 Task: In the sheet Budget Analysis ToolFont size of heading  18 Font style of dataoswald 'Font size of data '9 Alignment of headline & dataAlign center.   Fill color in heading, Red Font color of dataIn the sheet   Nexus Sales review   book
Action: Key pressed <Key.shift><Key.shift><Key.shift><Key.shift>Budget<Key.space><Key.shift>Am<Key.backspace>nalysis
Screenshot: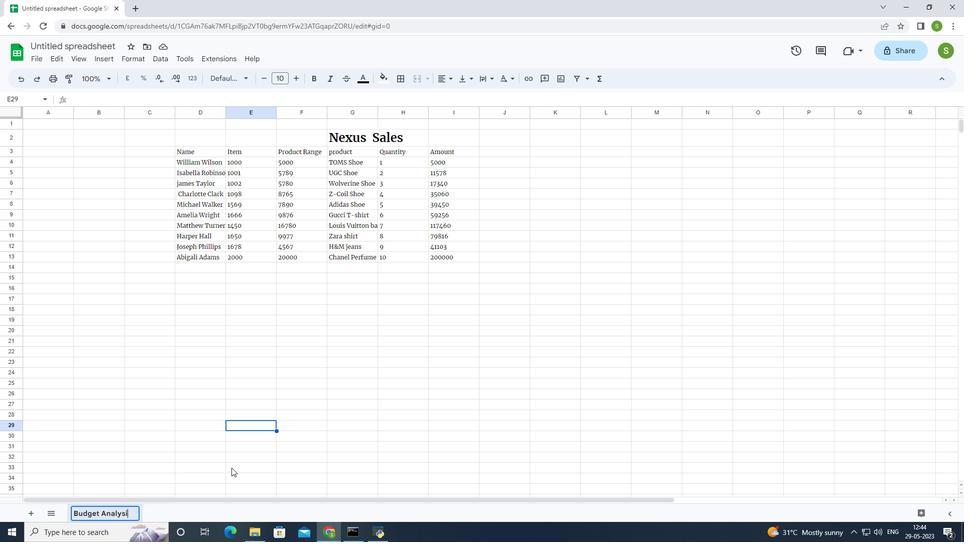 
Action: Mouse moved to (361, 461)
Screenshot: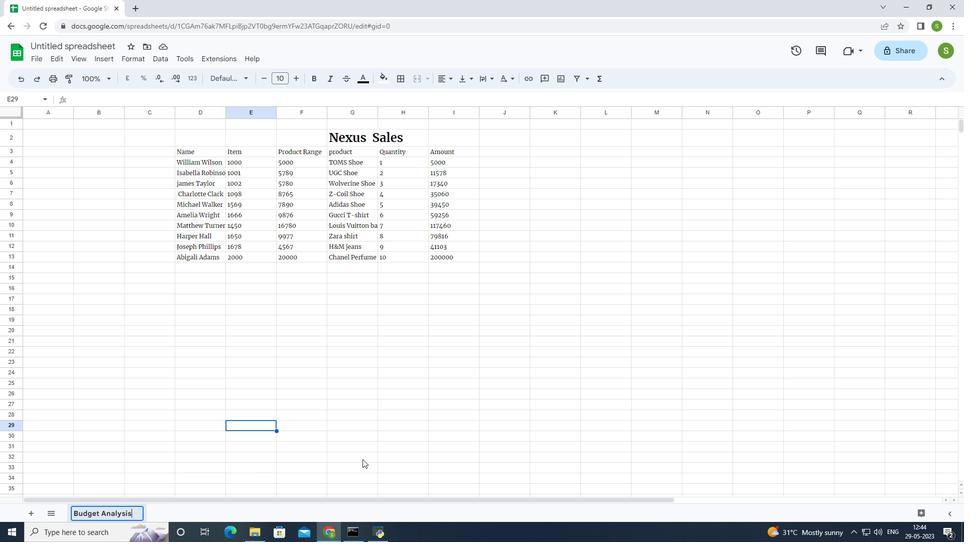 
Action: Key pressed <Key.enter>
Screenshot: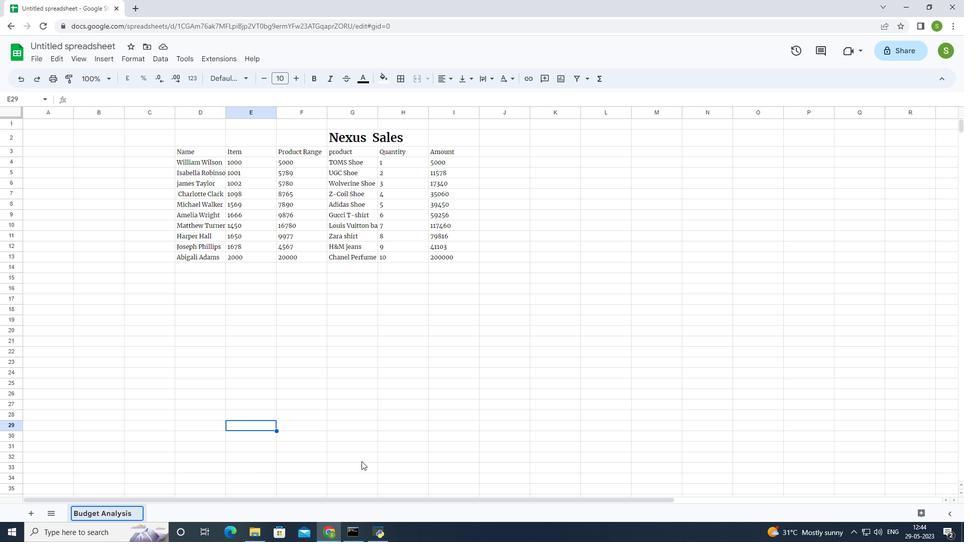 
Action: Mouse moved to (124, 513)
Screenshot: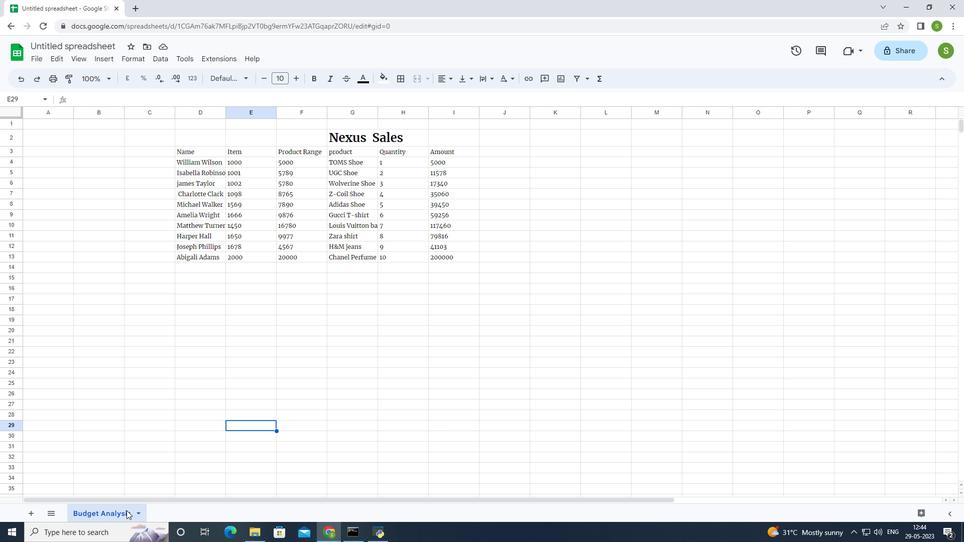 
Action: Mouse pressed left at (124, 513)
Screenshot: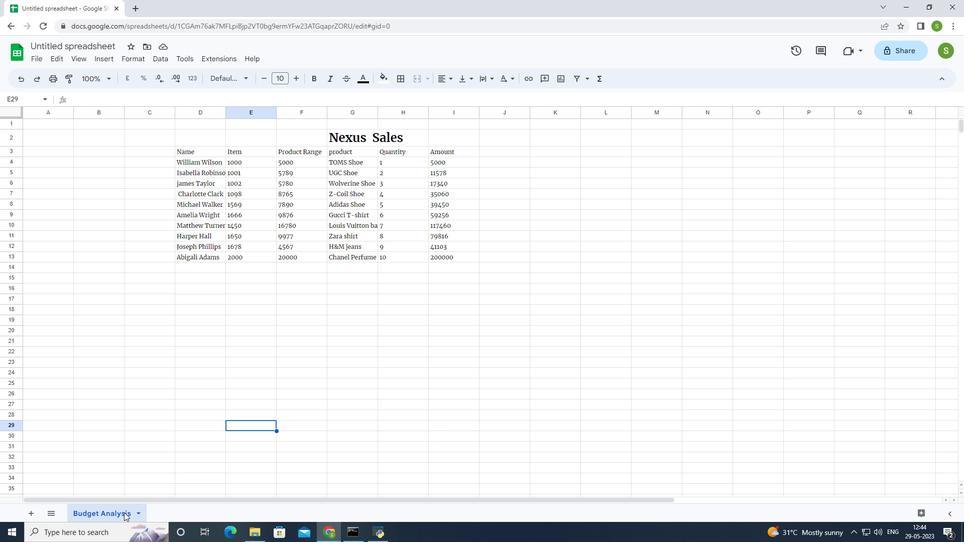 
Action: Mouse moved to (105, 516)
Screenshot: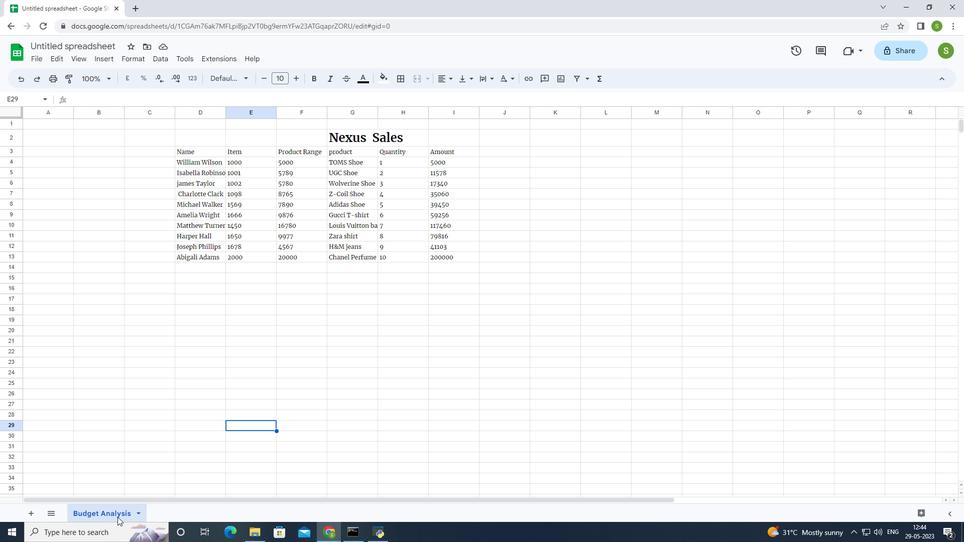 
Action: Mouse pressed left at (105, 516)
Screenshot: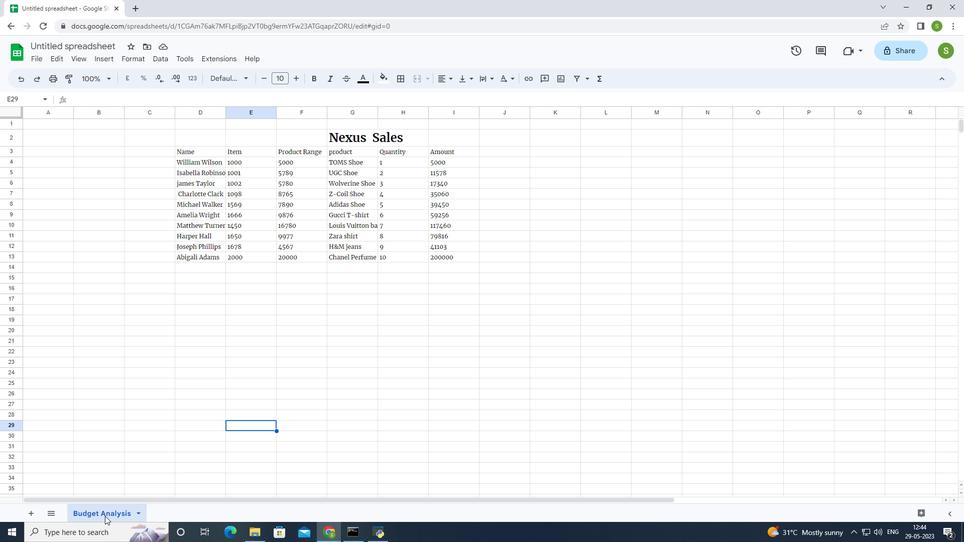 
Action: Mouse moved to (113, 512)
Screenshot: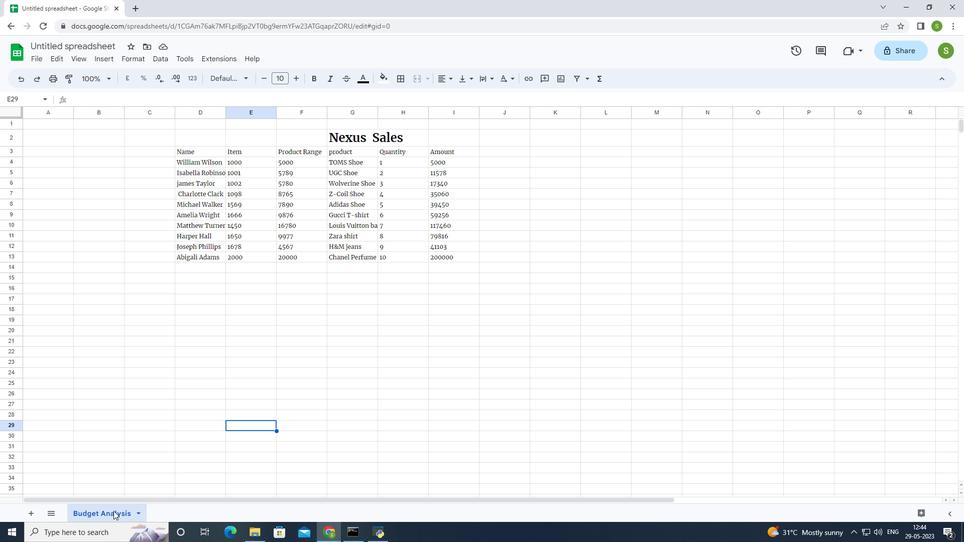 
Action: Mouse pressed right at (113, 512)
Screenshot: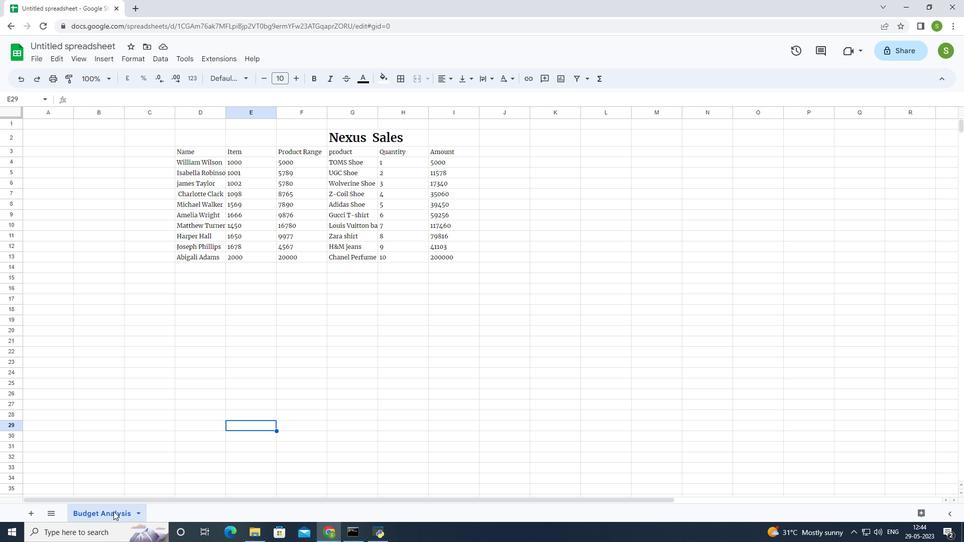 
Action: Mouse moved to (105, 389)
Screenshot: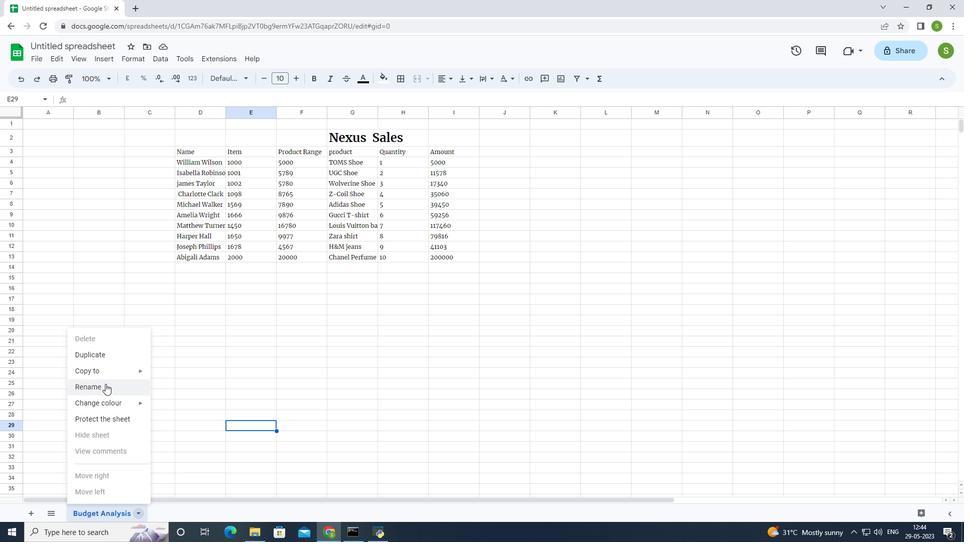 
Action: Mouse pressed left at (105, 389)
Screenshot: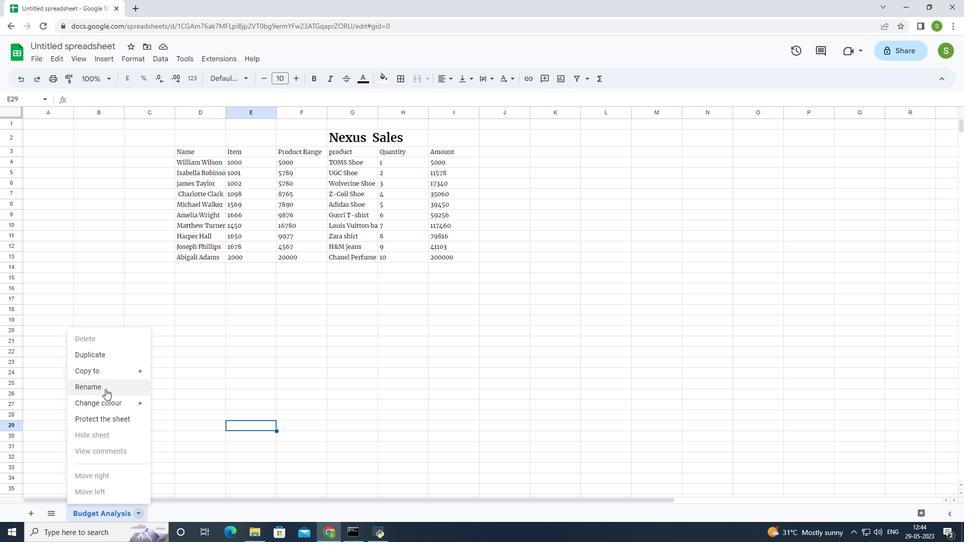 
Action: Mouse moved to (297, 77)
Screenshot: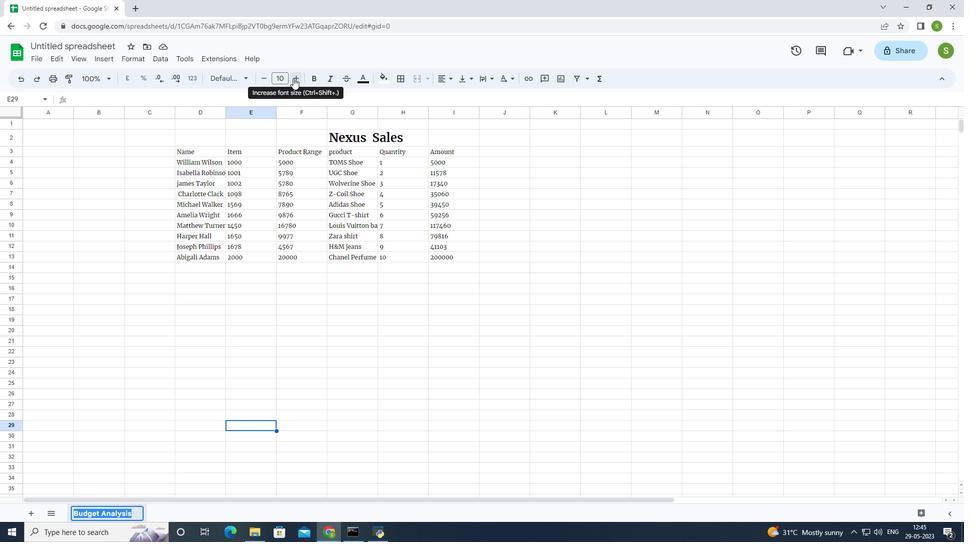 
Action: Mouse pressed left at (297, 77)
Screenshot: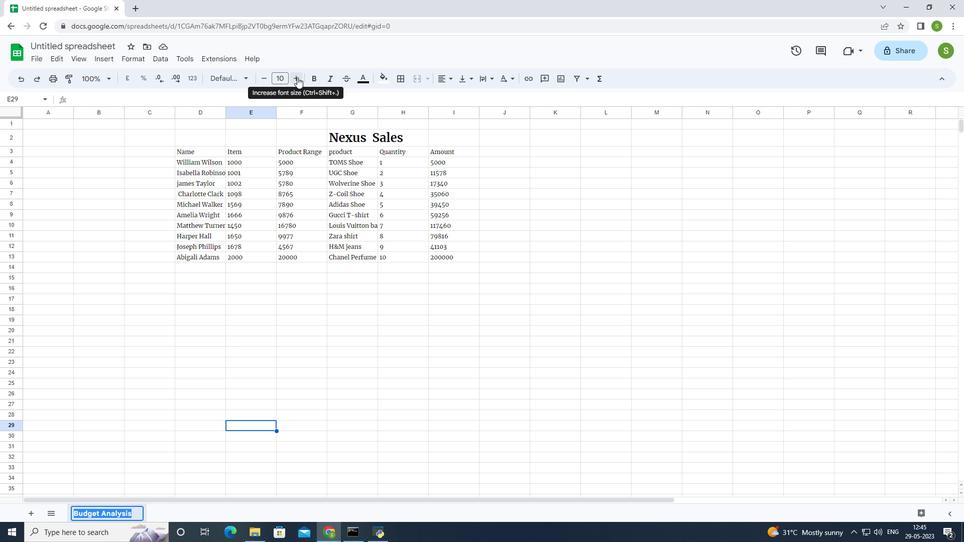 
Action: Mouse pressed left at (297, 77)
Screenshot: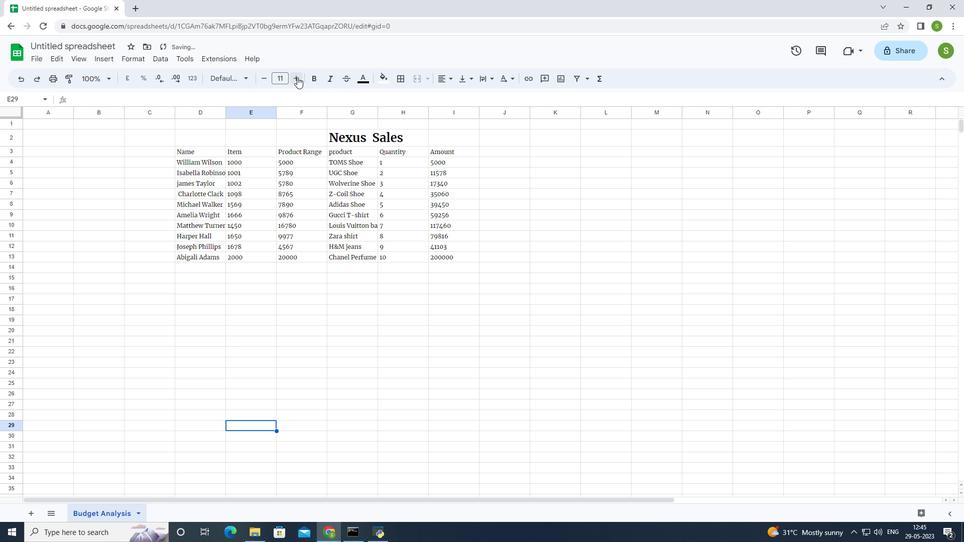 
Action: Mouse moved to (134, 371)
Screenshot: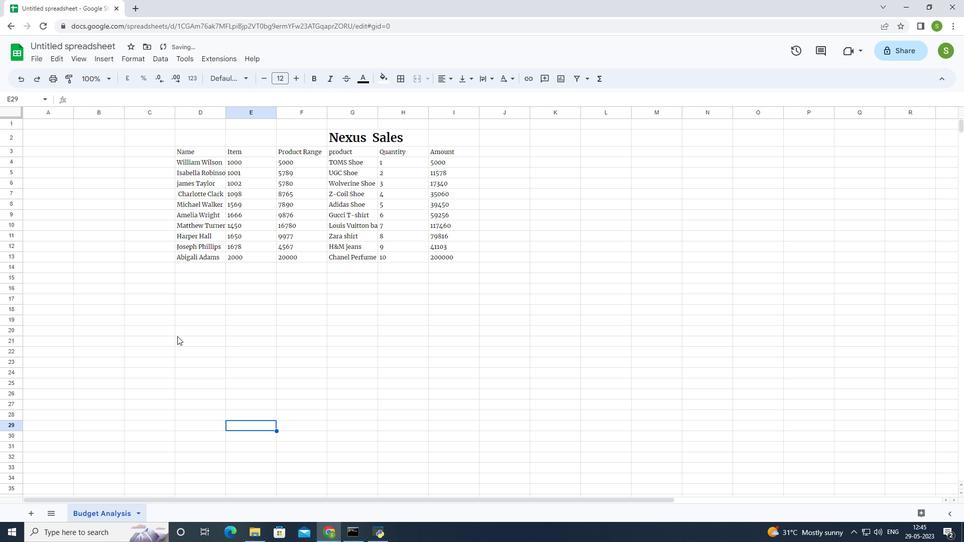 
Action: Mouse pressed left at (134, 371)
Screenshot: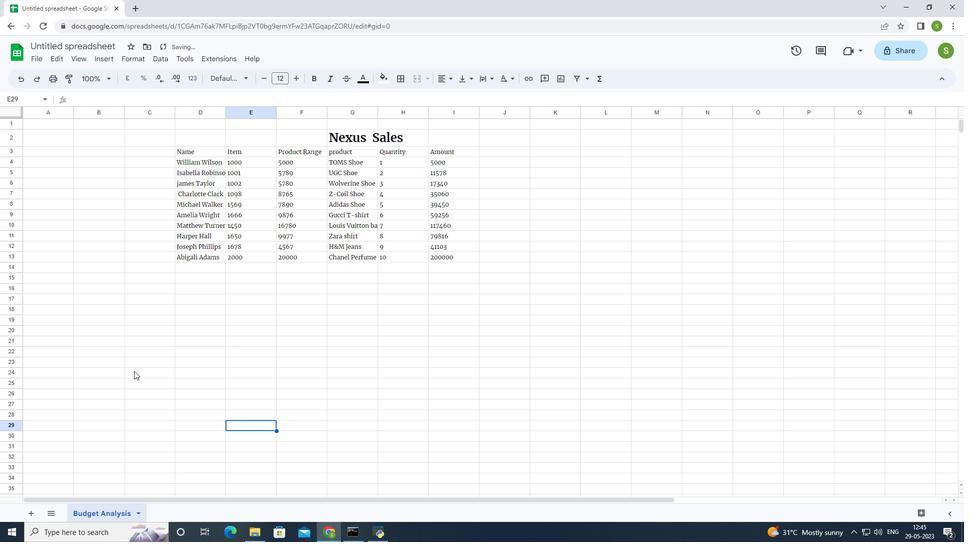 
Action: Mouse moved to (330, 137)
Screenshot: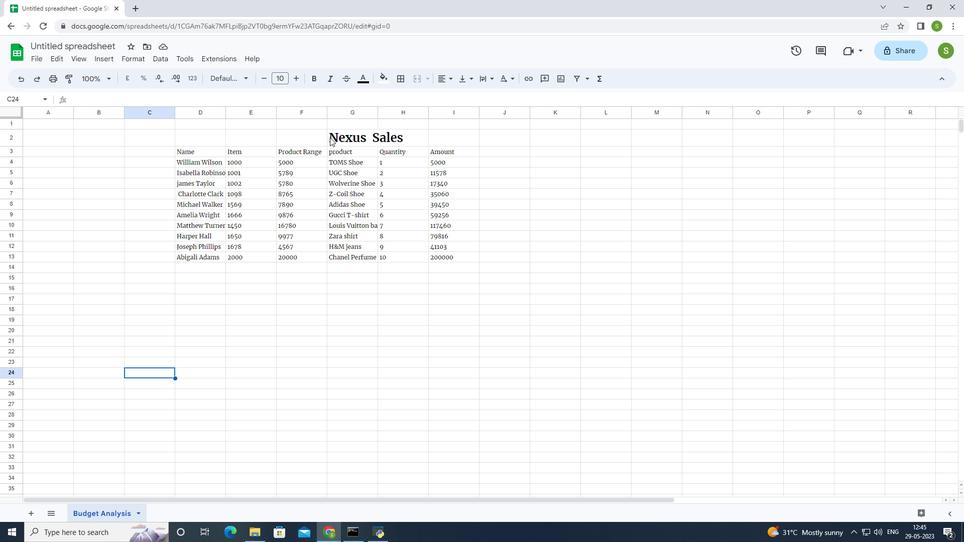 
Action: Mouse pressed left at (330, 137)
Screenshot: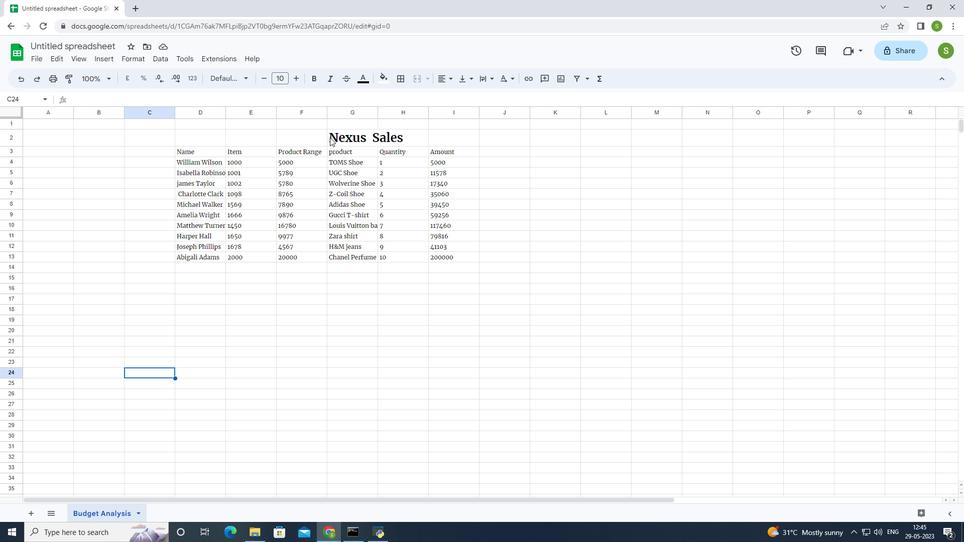 
Action: Mouse moved to (295, 73)
Screenshot: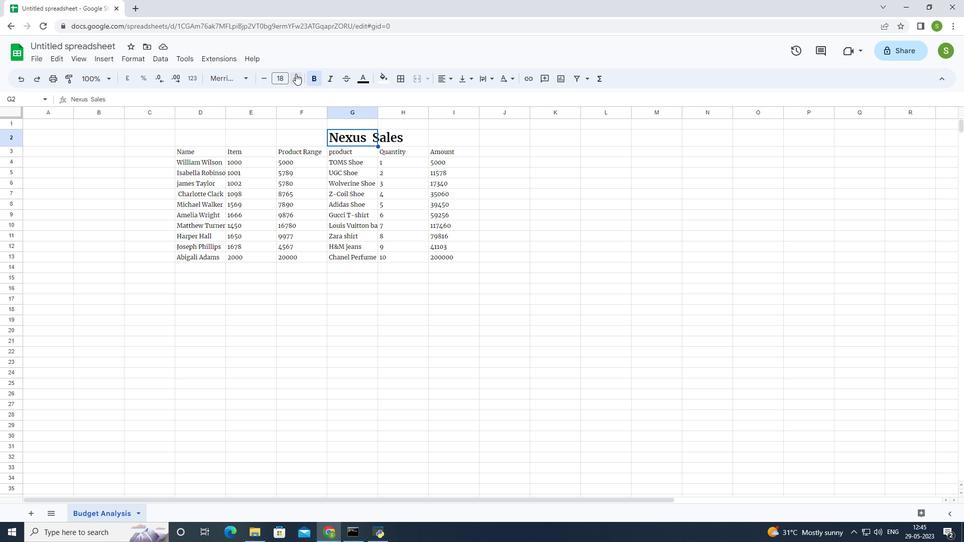 
Action: Mouse pressed left at (295, 73)
Screenshot: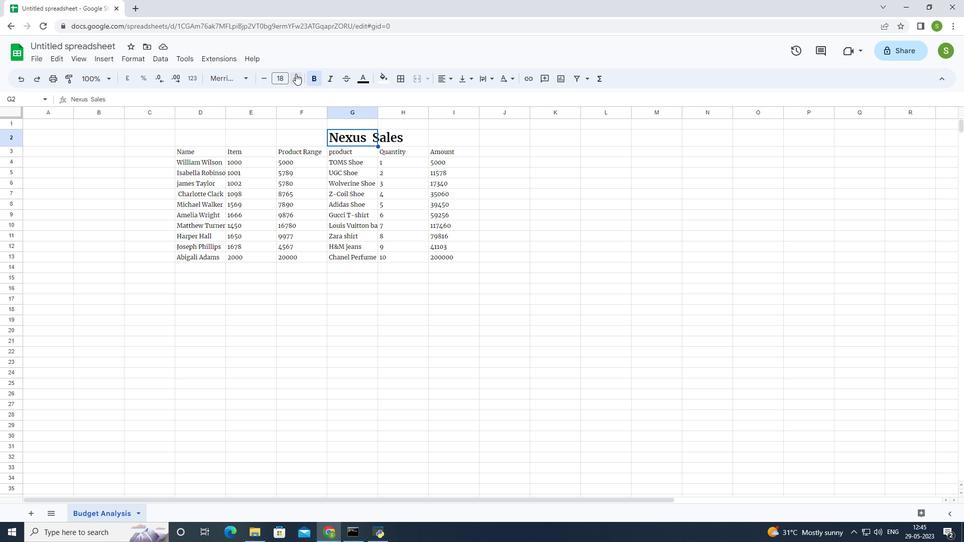 
Action: Mouse moved to (263, 77)
Screenshot: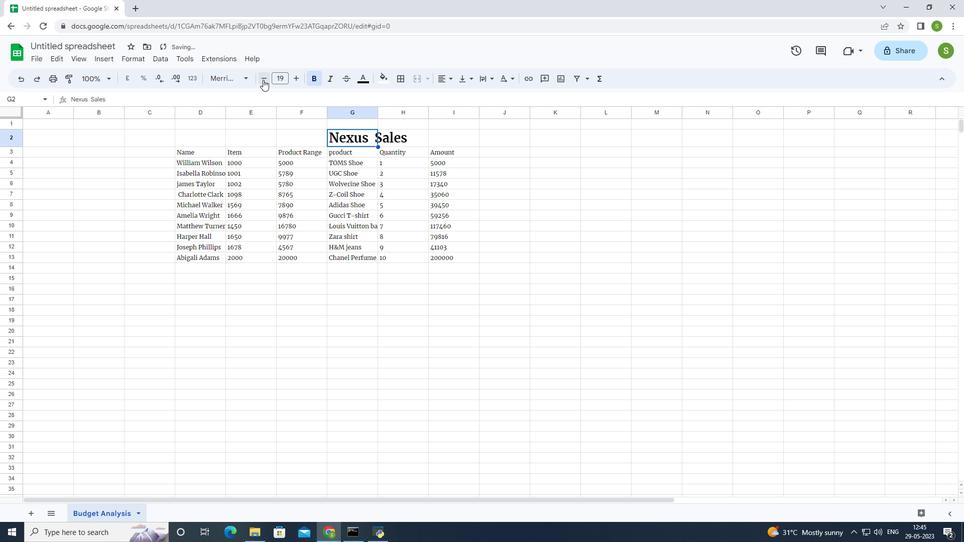 
Action: Mouse pressed left at (263, 77)
Screenshot: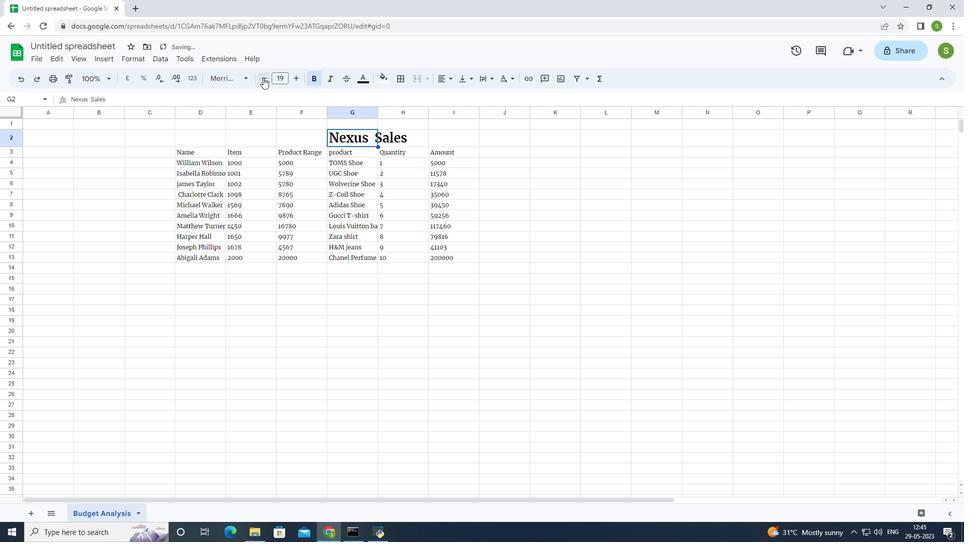 
Action: Mouse moved to (177, 146)
Screenshot: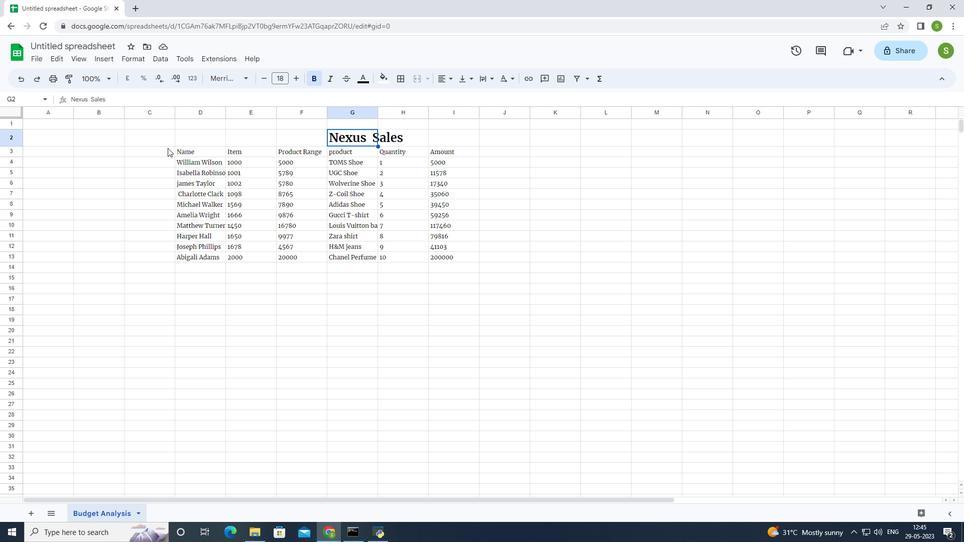 
Action: Mouse pressed left at (177, 146)
Screenshot: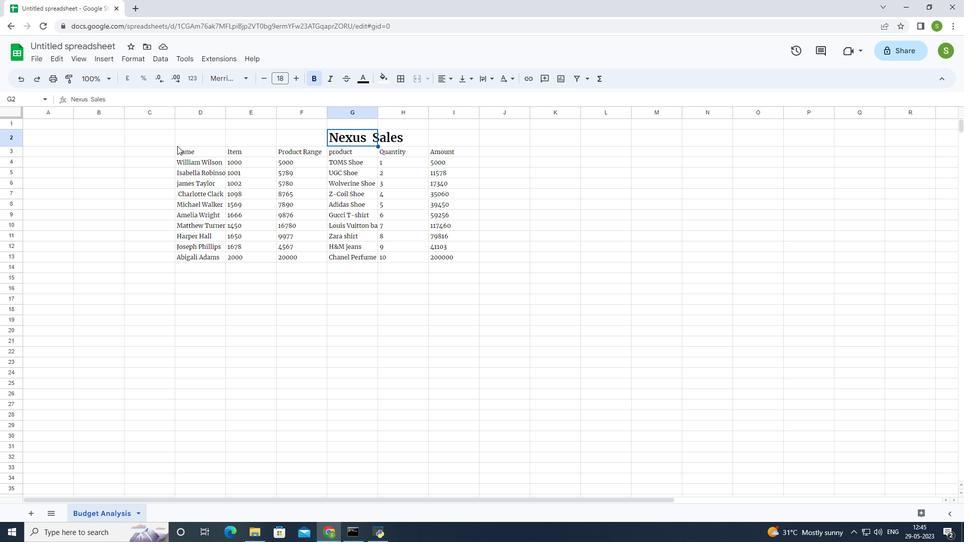 
Action: Mouse moved to (488, 262)
Screenshot: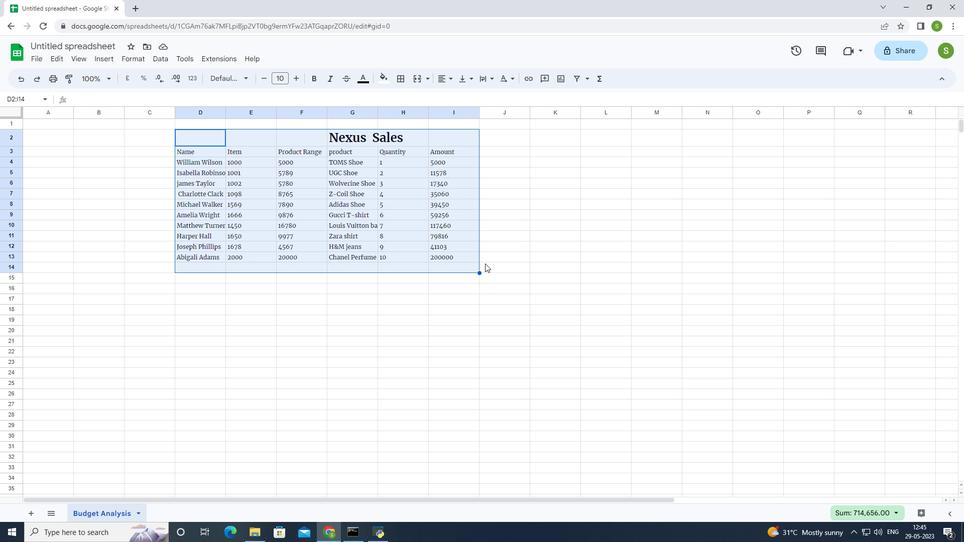 
Action: Mouse pressed left at (488, 262)
Screenshot: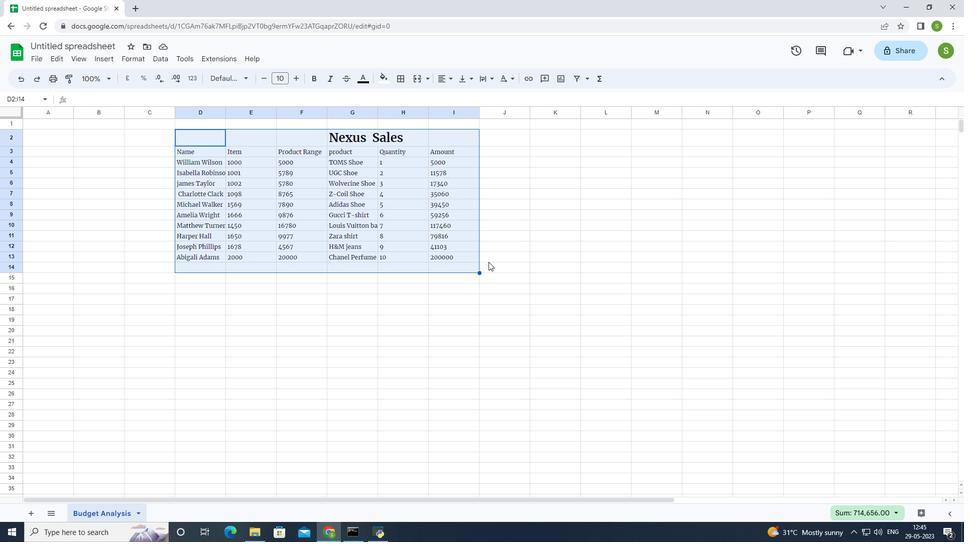 
Action: Mouse moved to (327, 131)
Screenshot: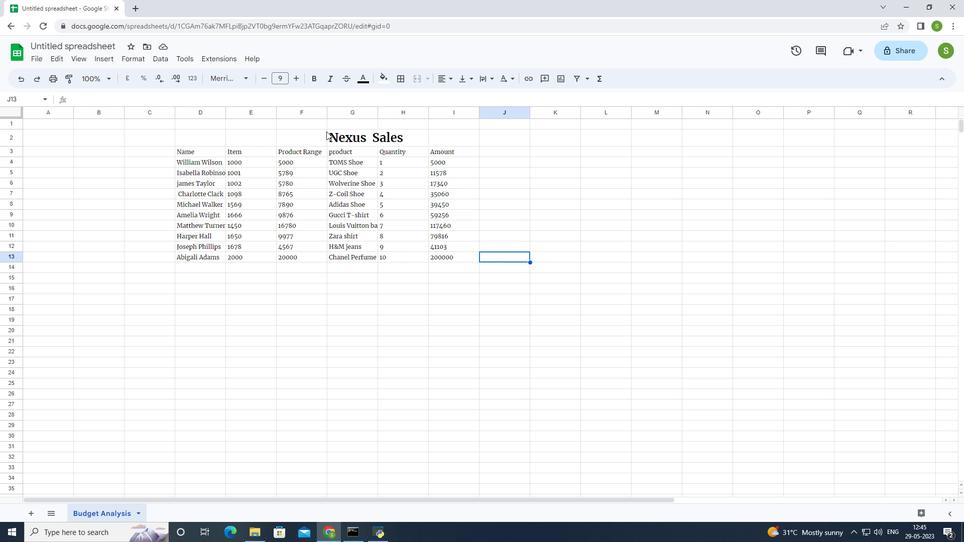 
Action: Mouse pressed left at (327, 131)
Screenshot: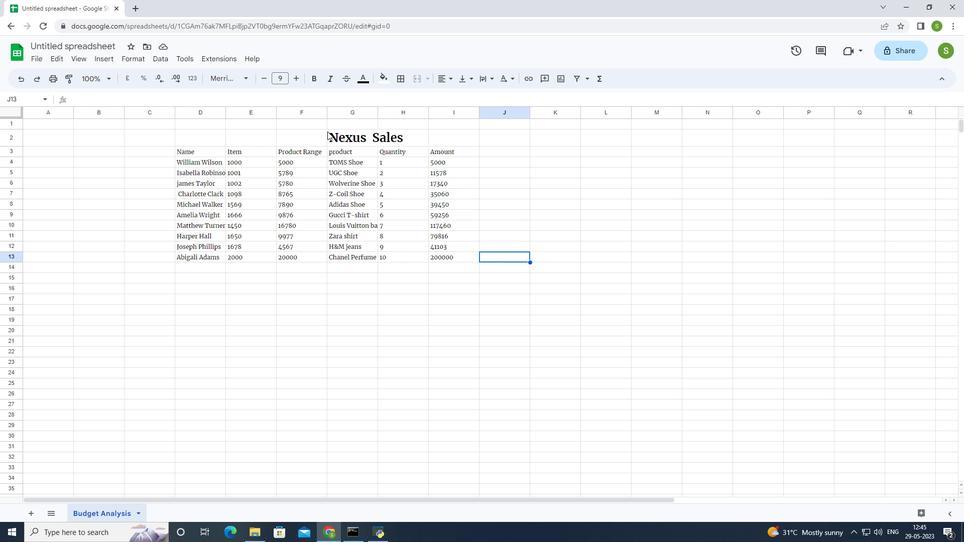 
Action: Mouse moved to (335, 131)
Screenshot: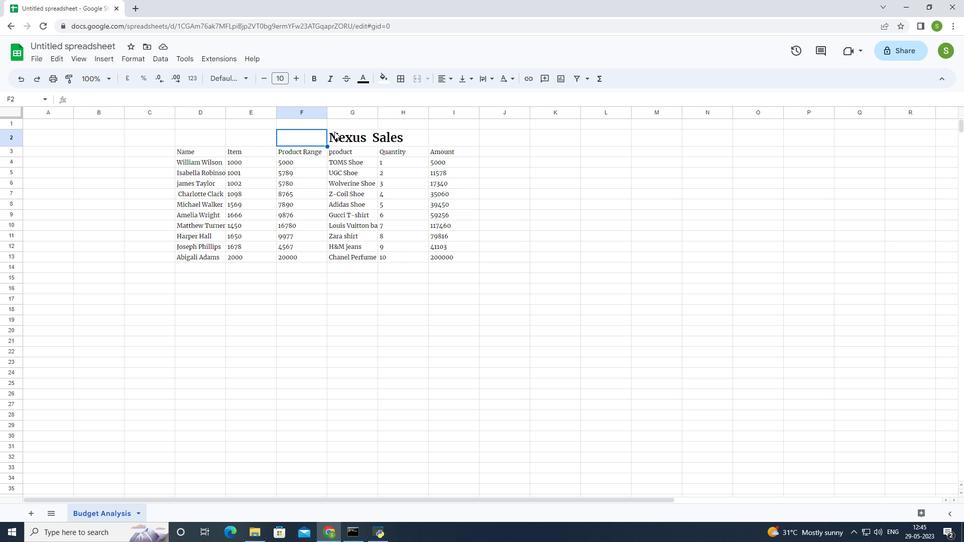 
Action: Mouse pressed left at (335, 131)
Screenshot: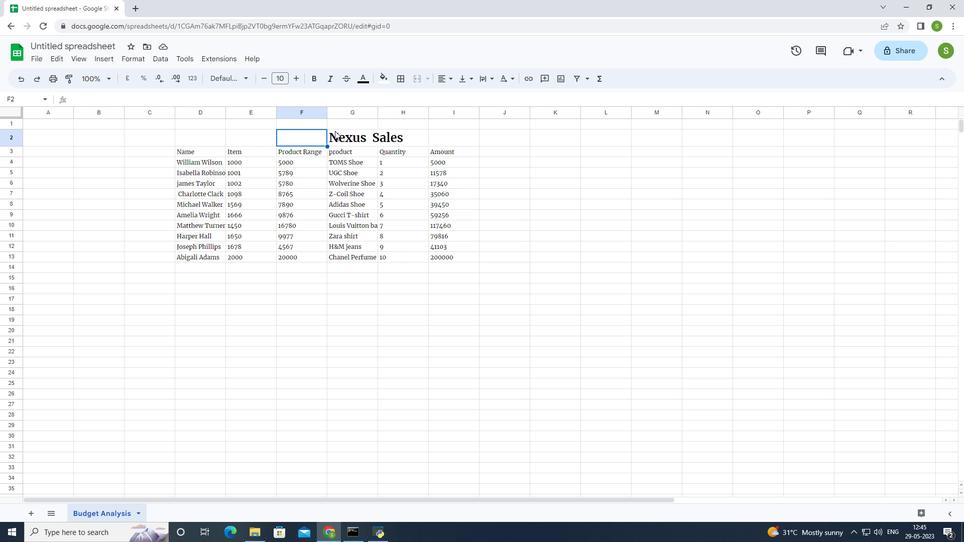 
Action: Mouse moved to (377, 108)
Screenshot: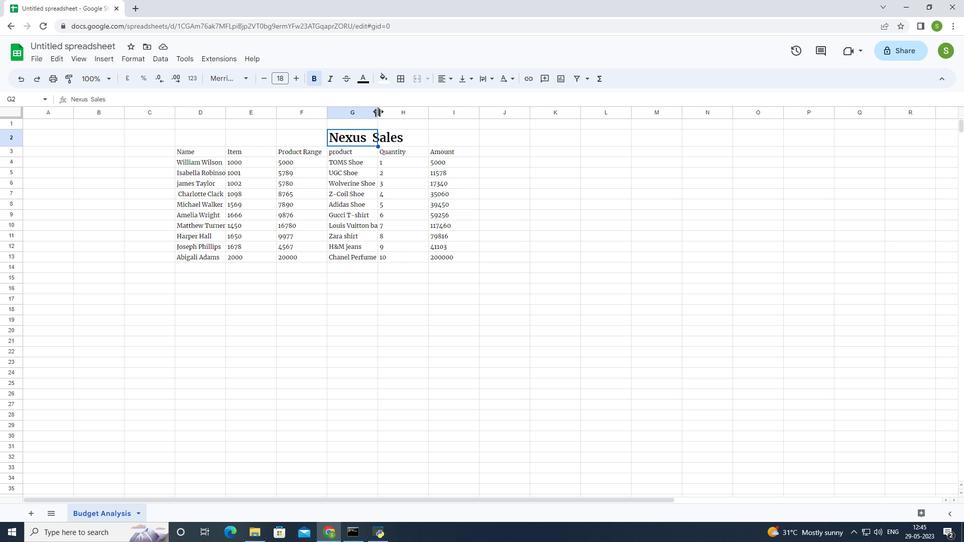 
Action: Mouse pressed left at (377, 108)
Screenshot: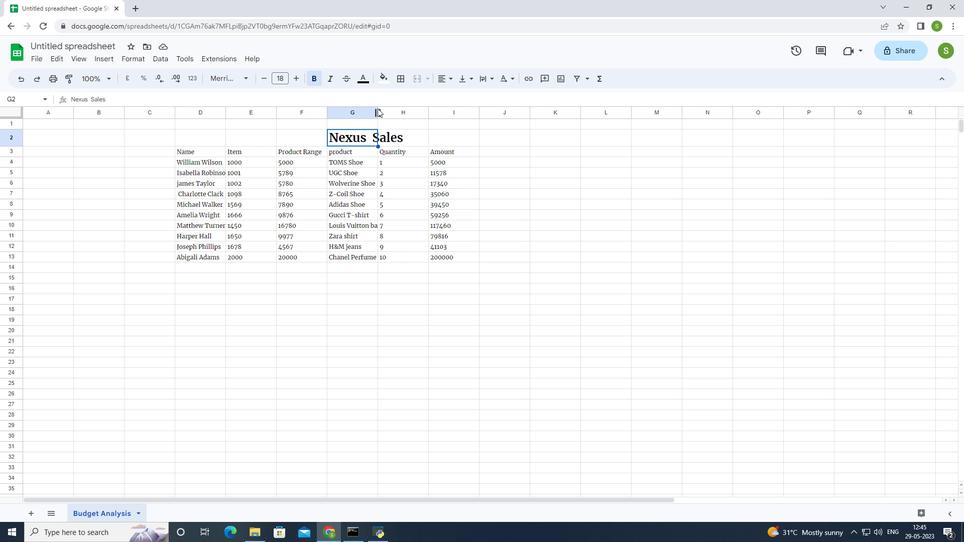 
Action: Mouse moved to (455, 136)
Screenshot: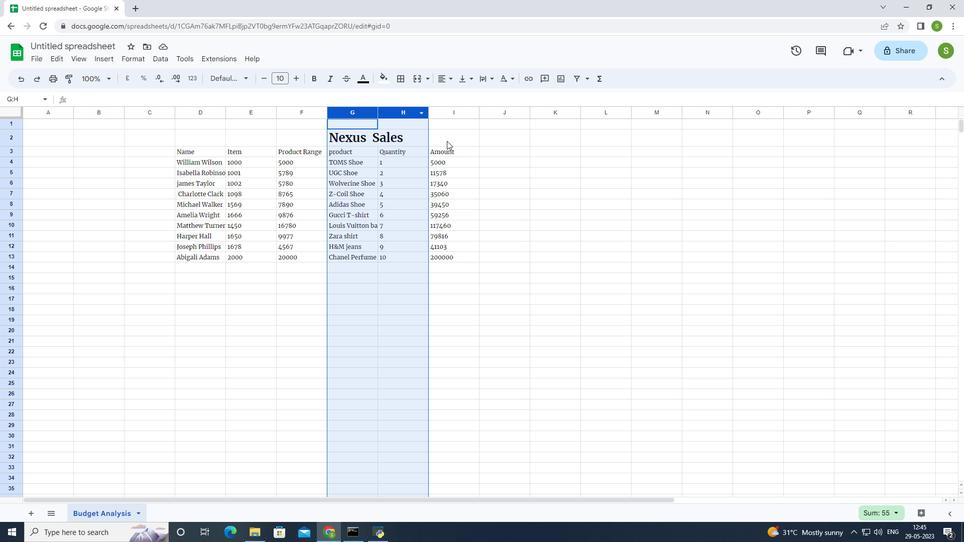 
Action: Mouse pressed left at (455, 136)
Screenshot: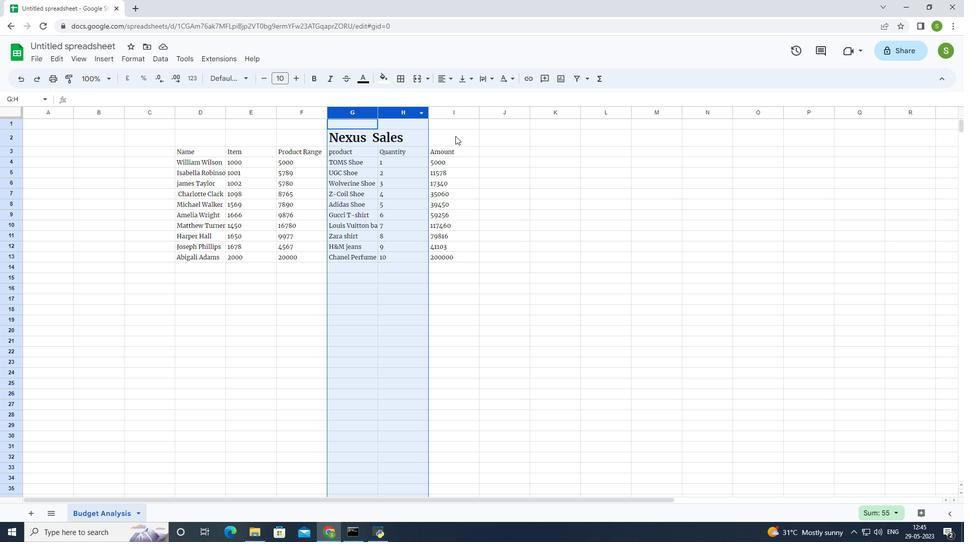 
Action: Mouse moved to (521, 150)
Screenshot: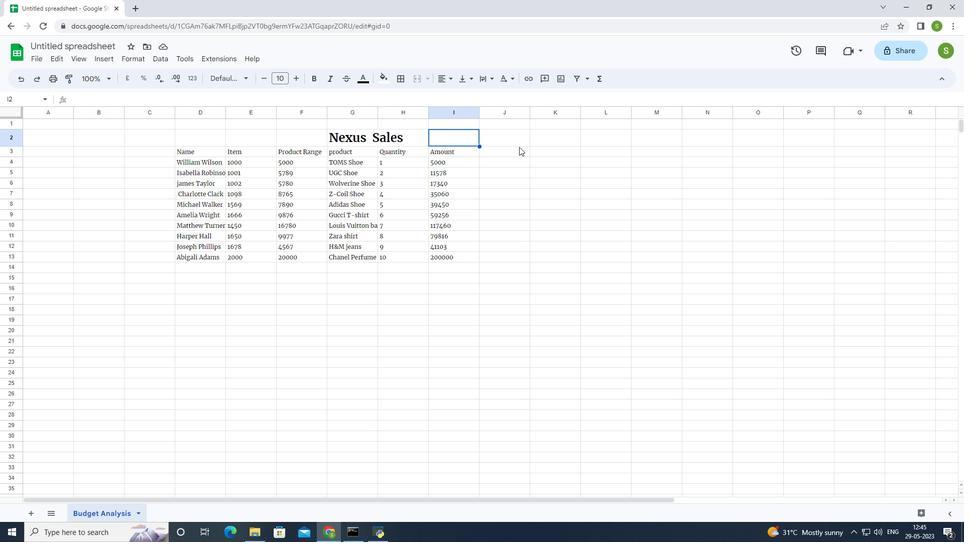 
Action: Mouse pressed left at (521, 150)
Screenshot: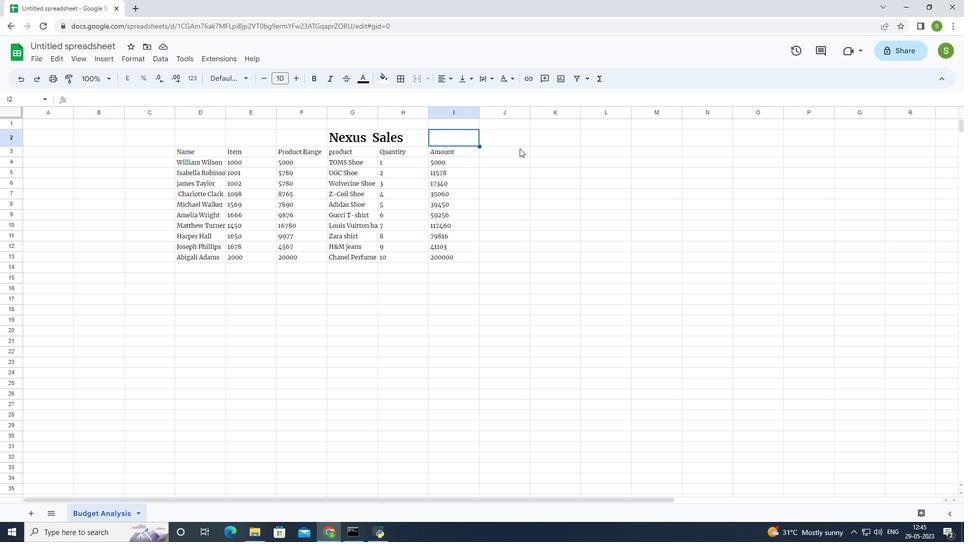 
Action: Mouse moved to (370, 141)
Screenshot: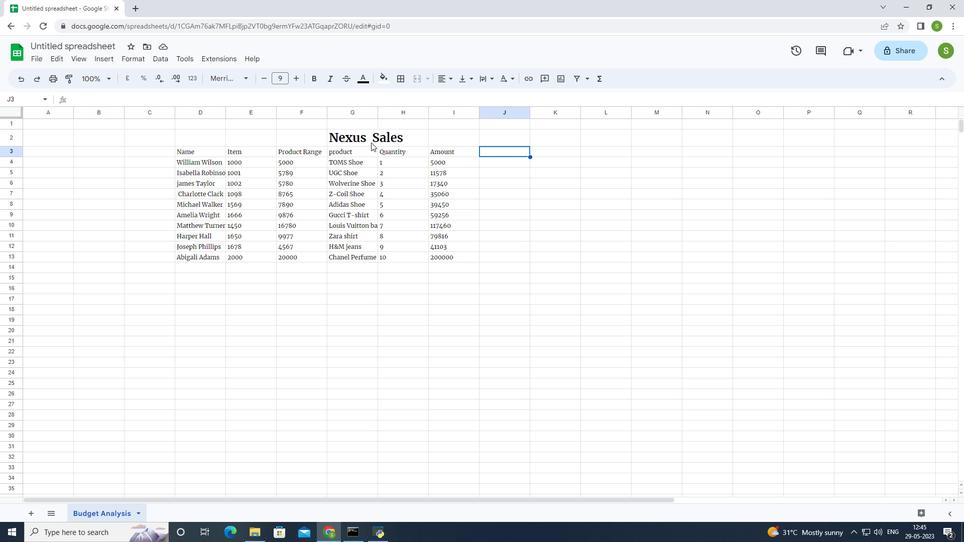 
Action: Mouse pressed left at (370, 141)
Screenshot: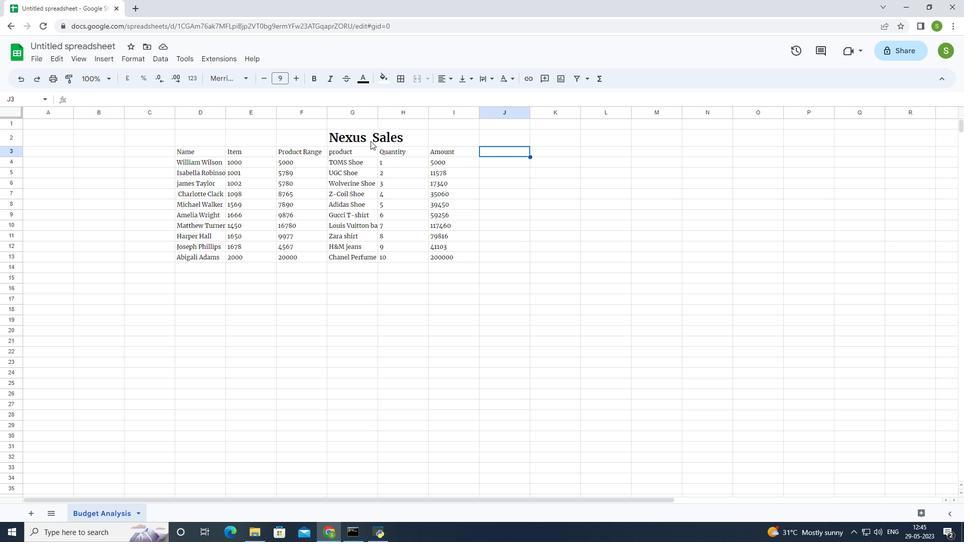 
Action: Mouse moved to (379, 110)
Screenshot: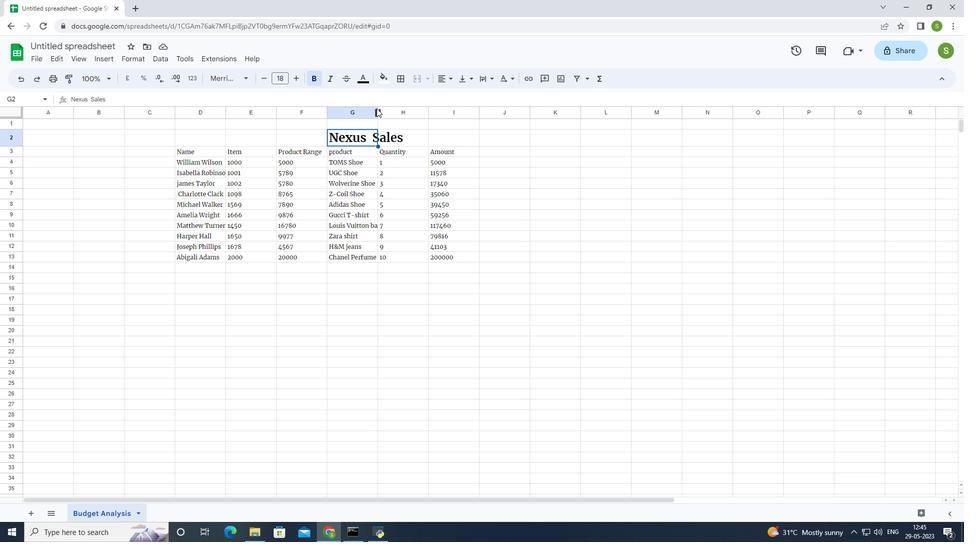 
Action: Mouse pressed left at (379, 110)
Screenshot: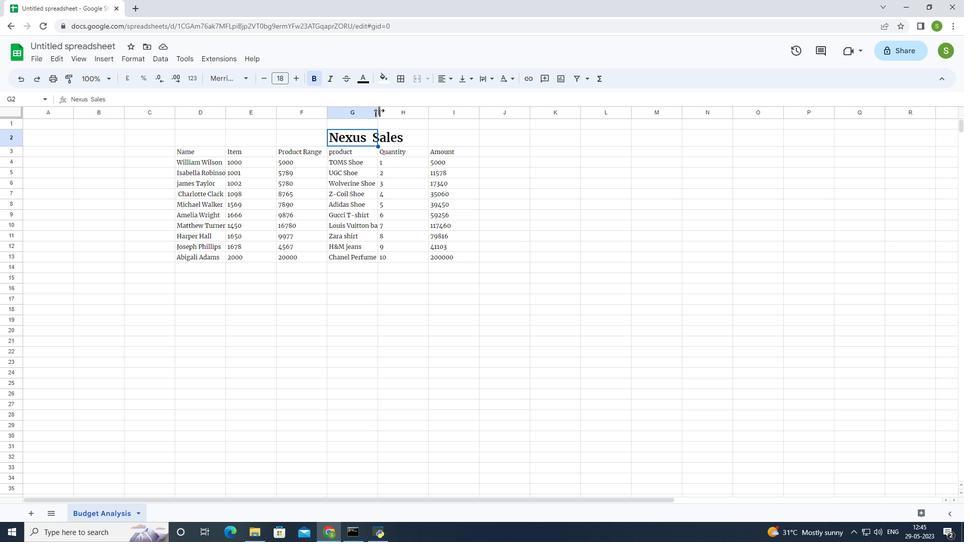 
Action: Mouse moved to (364, 80)
Screenshot: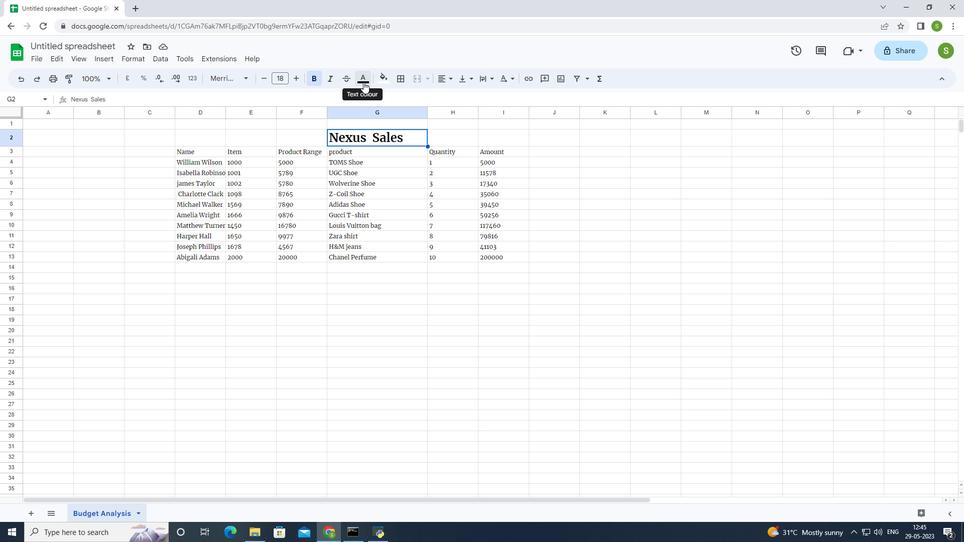 
Action: Mouse pressed left at (364, 80)
Screenshot: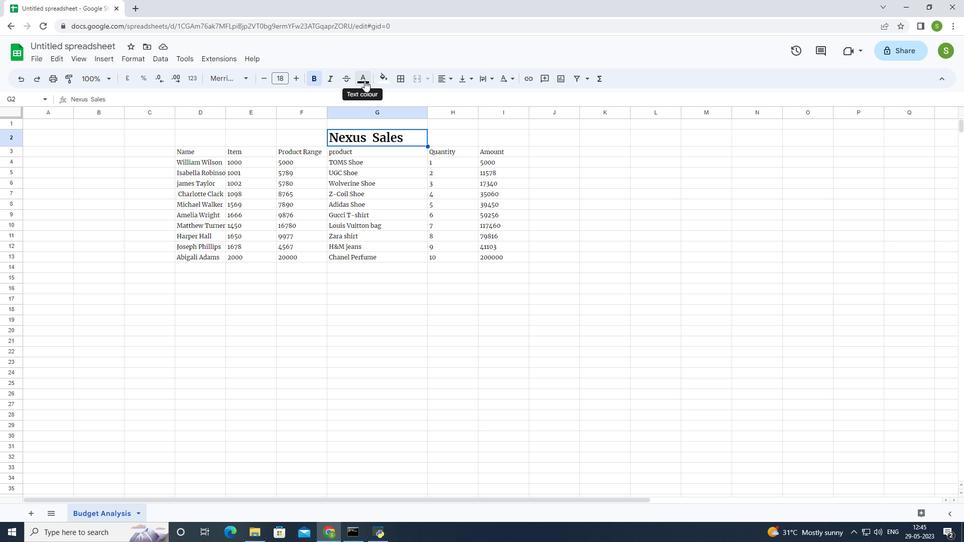 
Action: Mouse moved to (377, 127)
Screenshot: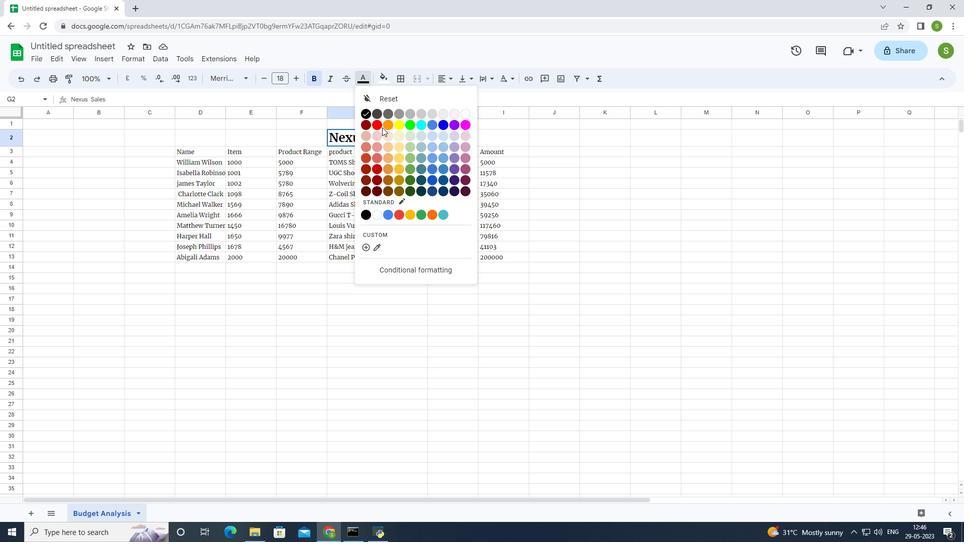 
Action: Mouse pressed left at (377, 127)
Screenshot: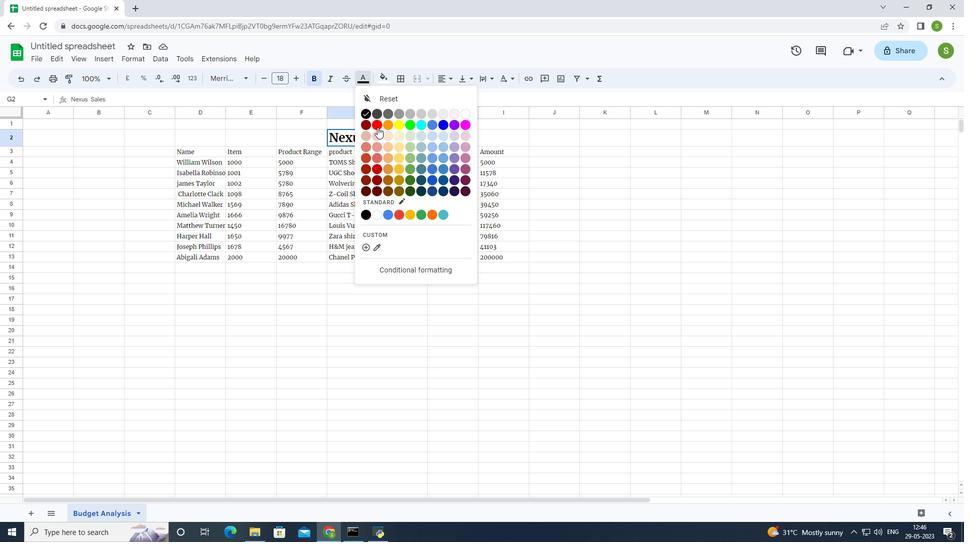 
Action: Mouse moved to (332, 301)
Screenshot: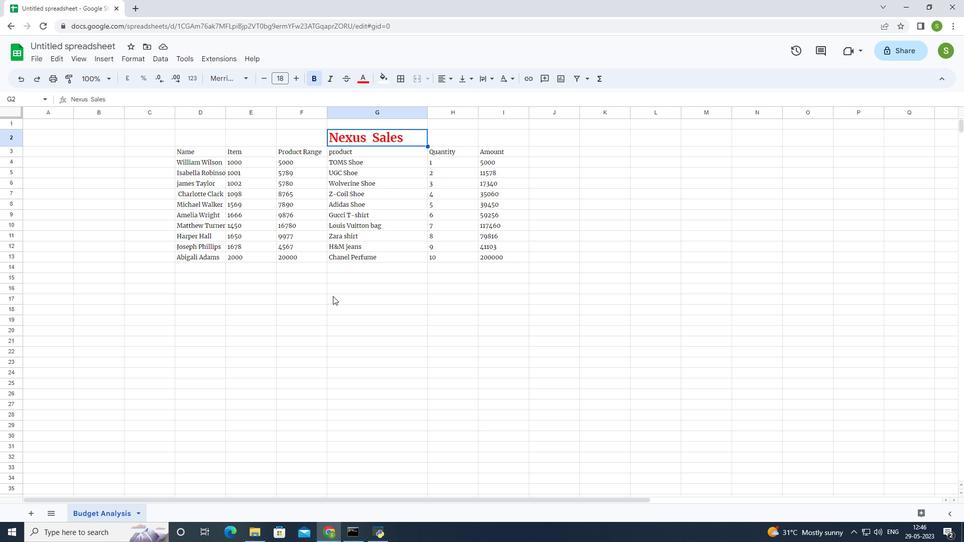 
Action: Mouse pressed left at (332, 301)
Screenshot: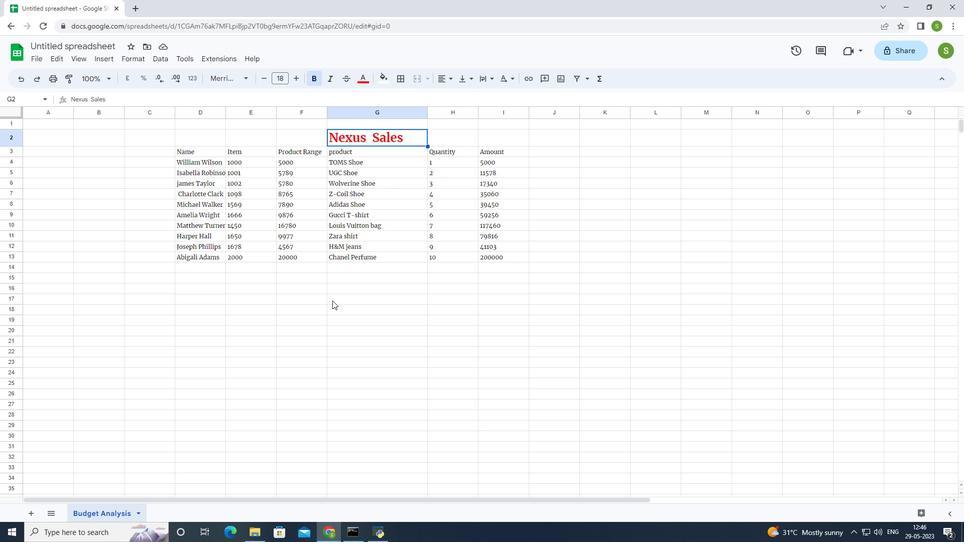 
Action: Mouse moved to (333, 282)
Screenshot: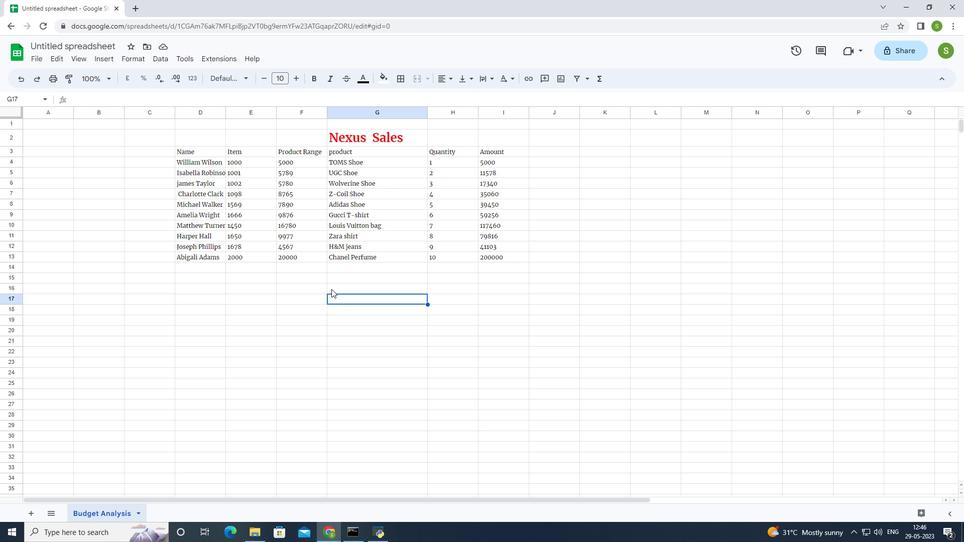 
